 Task: Search for calendar events from yesterday in the current folder.
Action: Mouse moved to (20, 73)
Screenshot: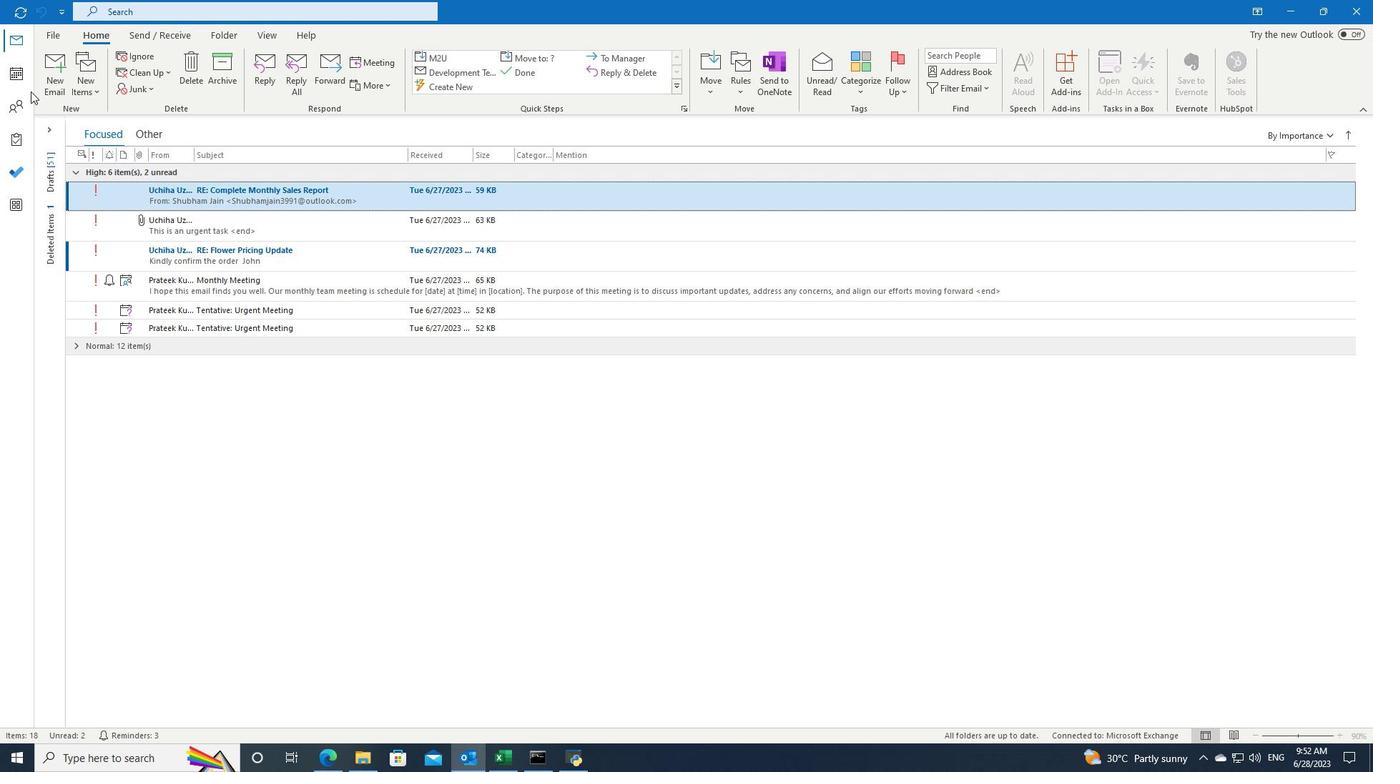 
Action: Mouse pressed left at (20, 73)
Screenshot: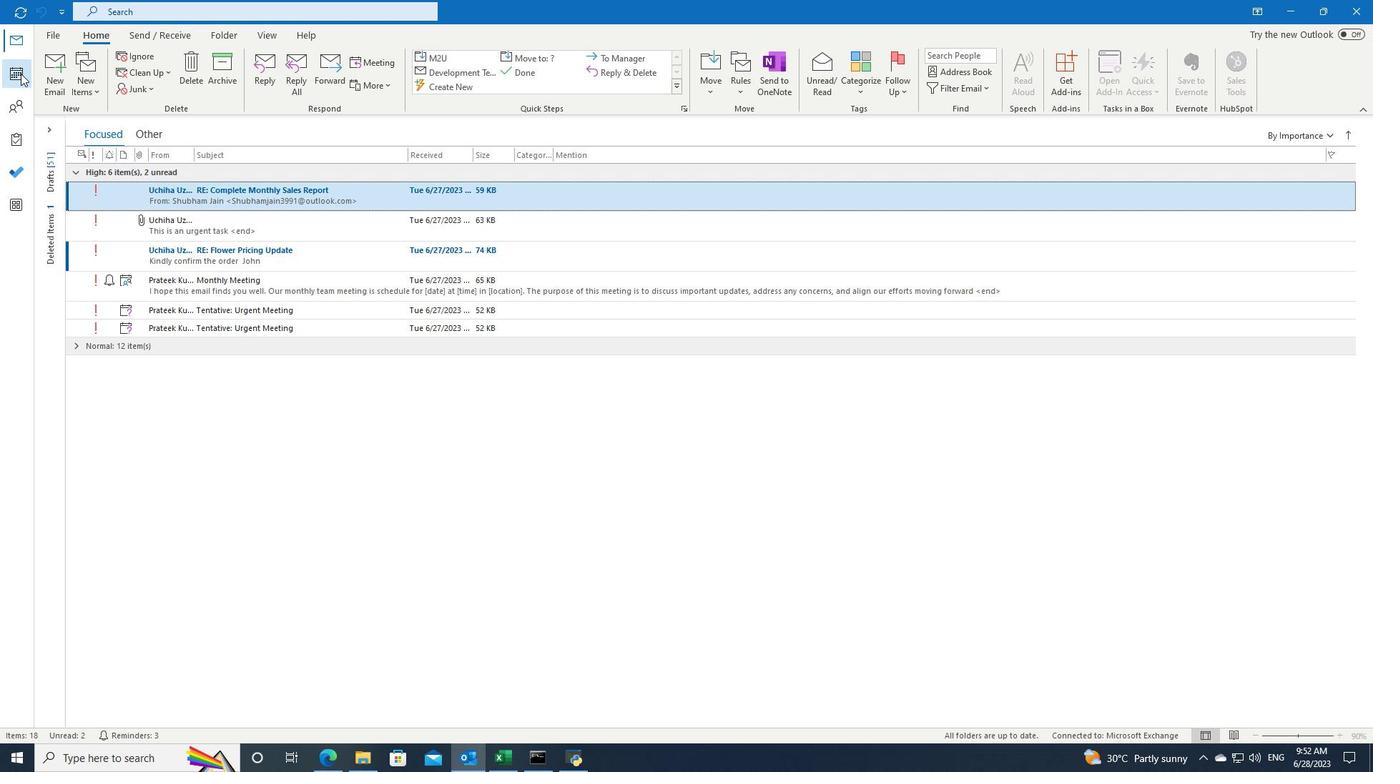 
Action: Mouse moved to (409, 11)
Screenshot: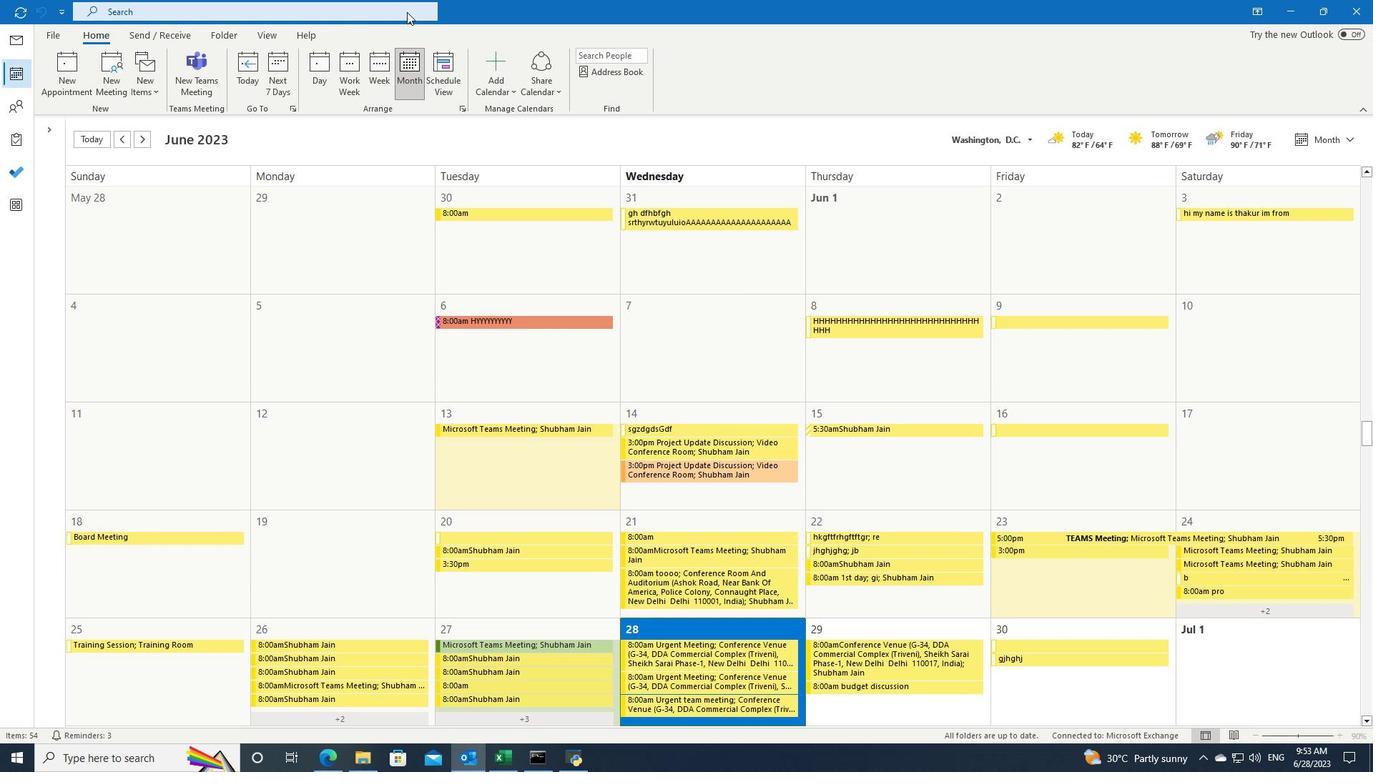 
Action: Mouse pressed left at (409, 11)
Screenshot: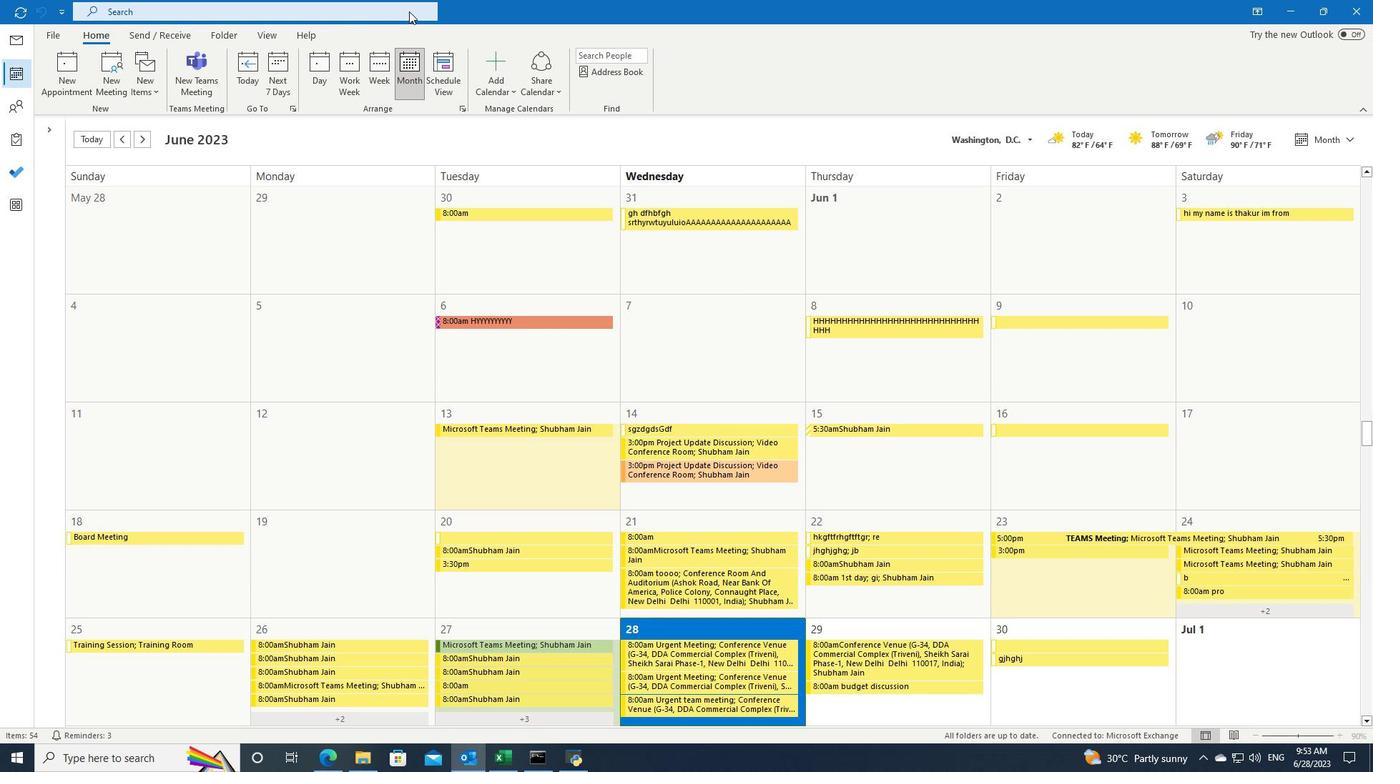 
Action: Mouse moved to (487, 14)
Screenshot: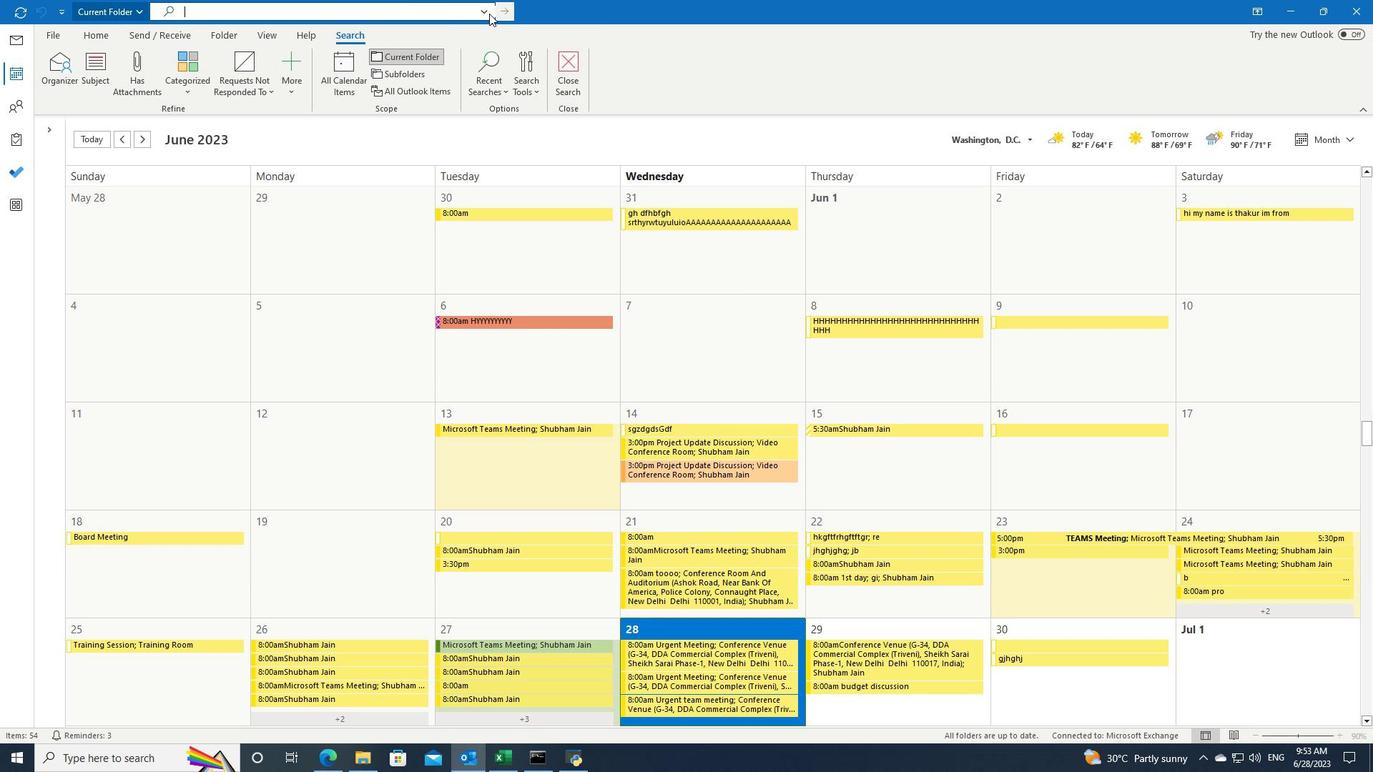 
Action: Mouse pressed left at (487, 14)
Screenshot: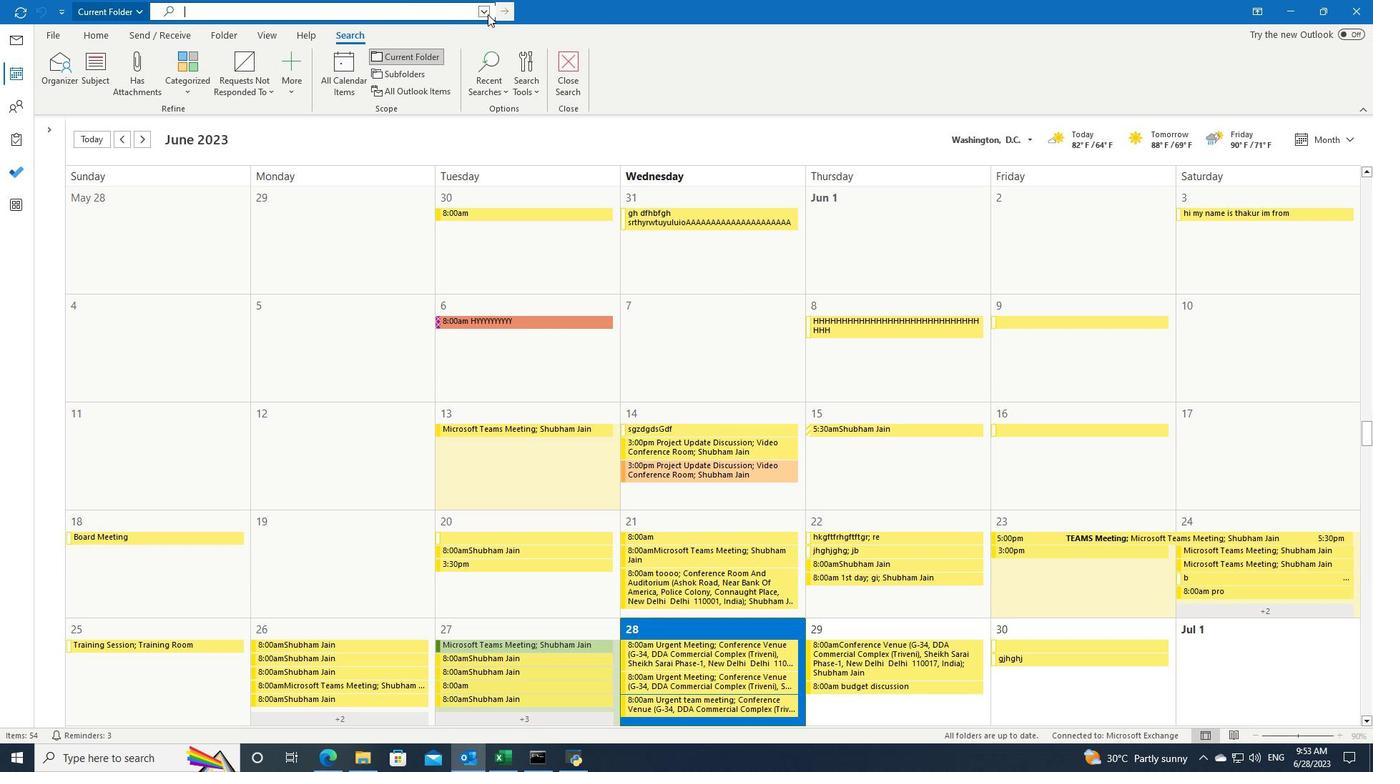 
Action: Mouse moved to (494, 118)
Screenshot: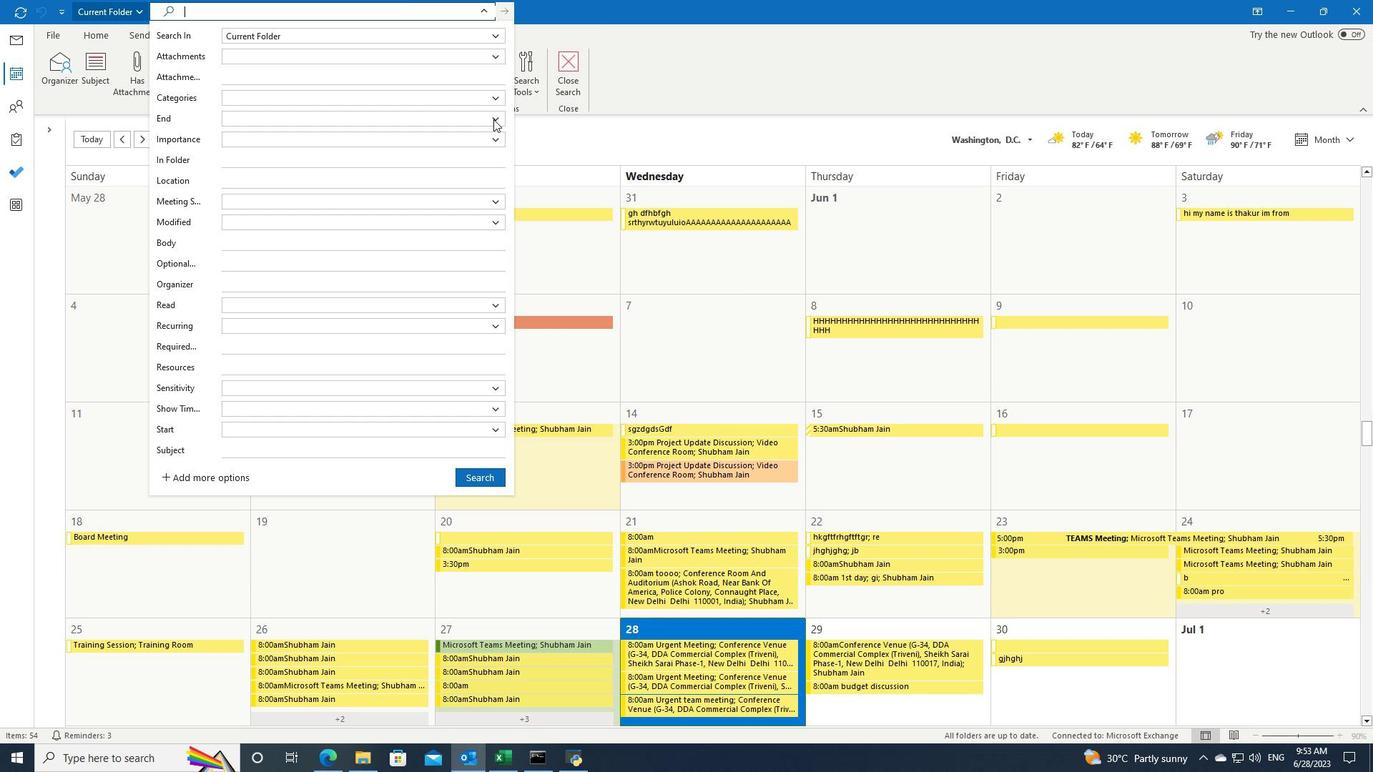 
Action: Mouse pressed left at (494, 118)
Screenshot: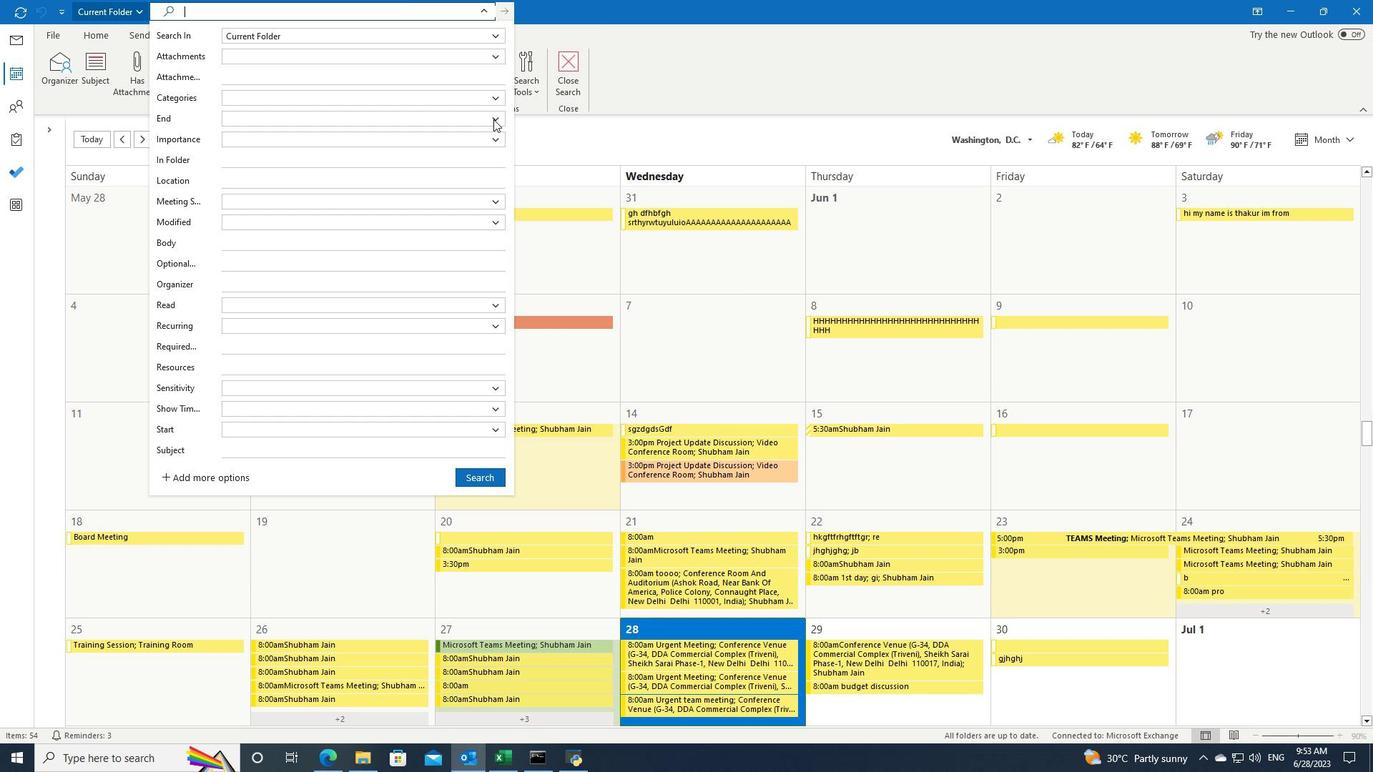 
Action: Mouse moved to (335, 186)
Screenshot: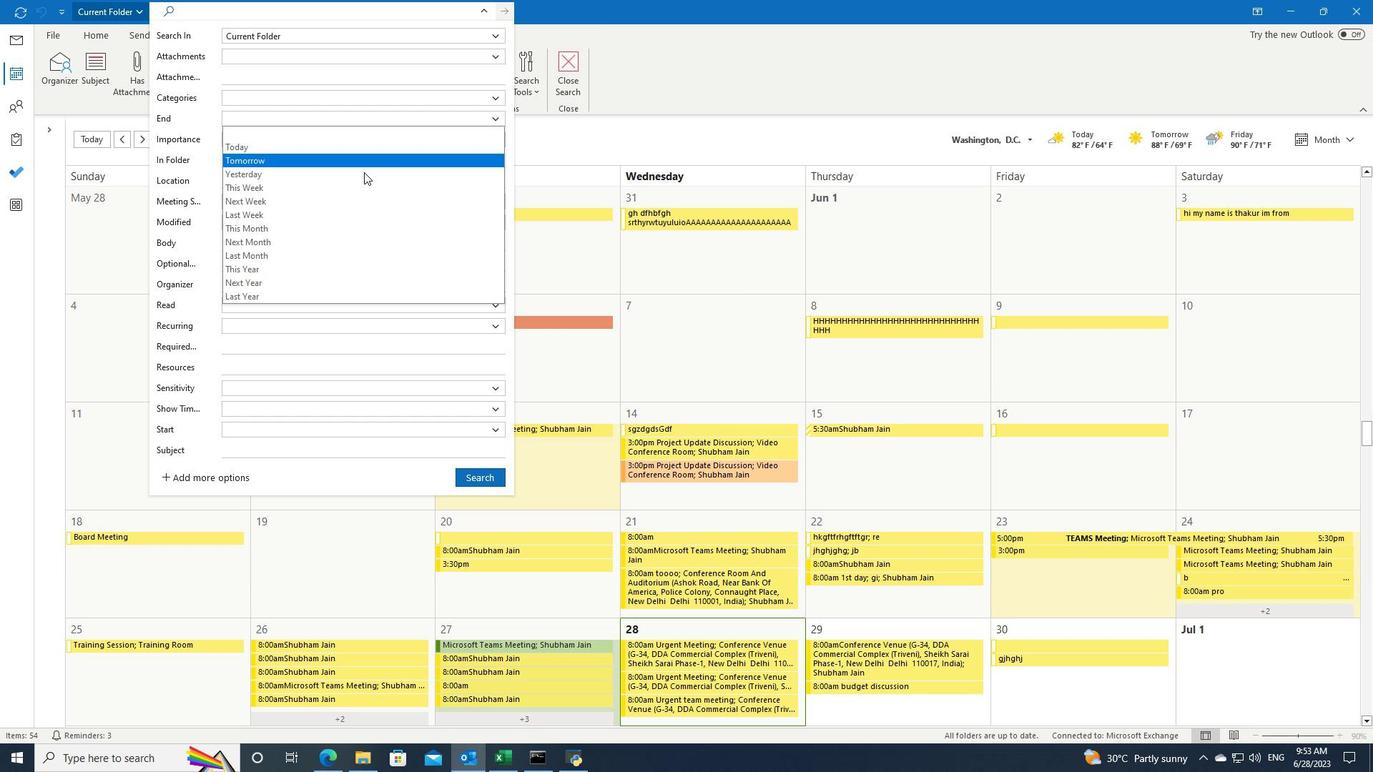 
Action: Mouse pressed left at (335, 186)
Screenshot: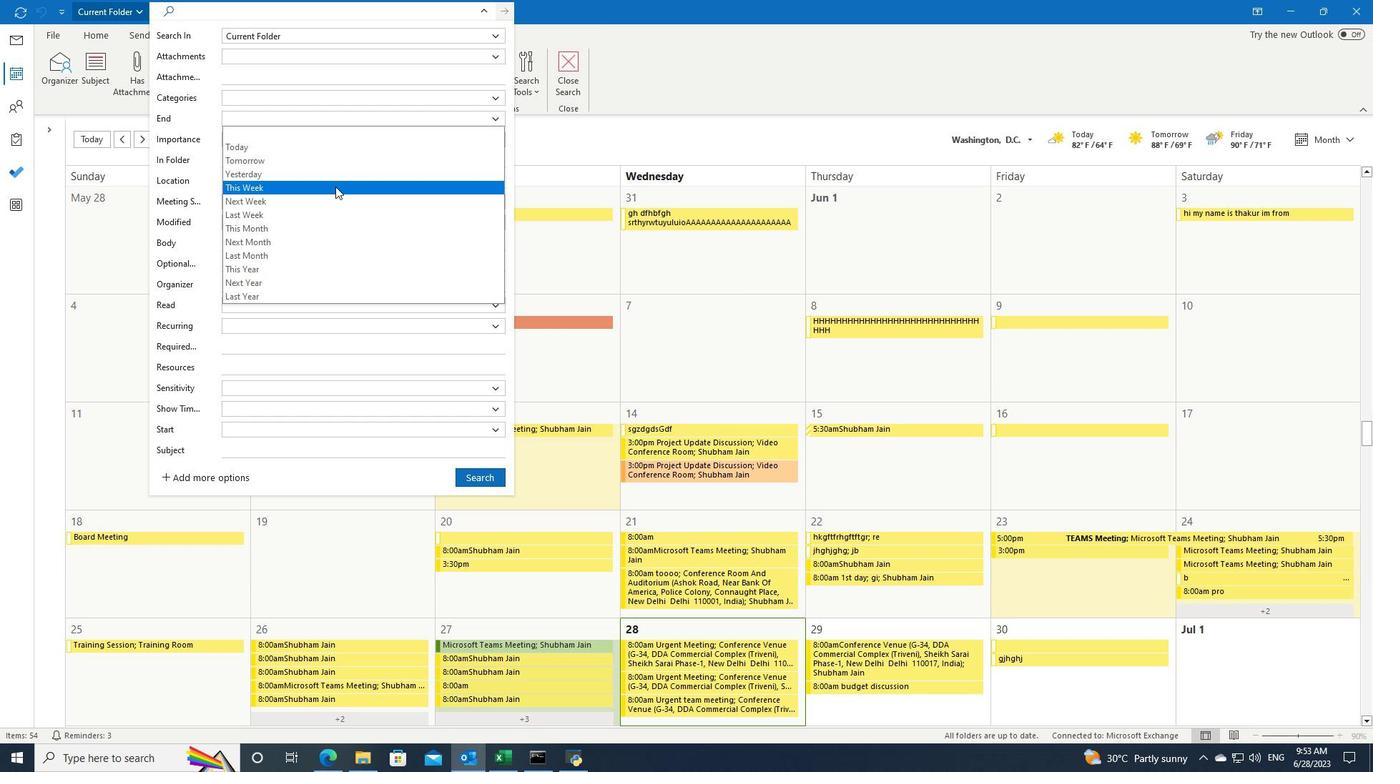 
Action: Mouse moved to (469, 481)
Screenshot: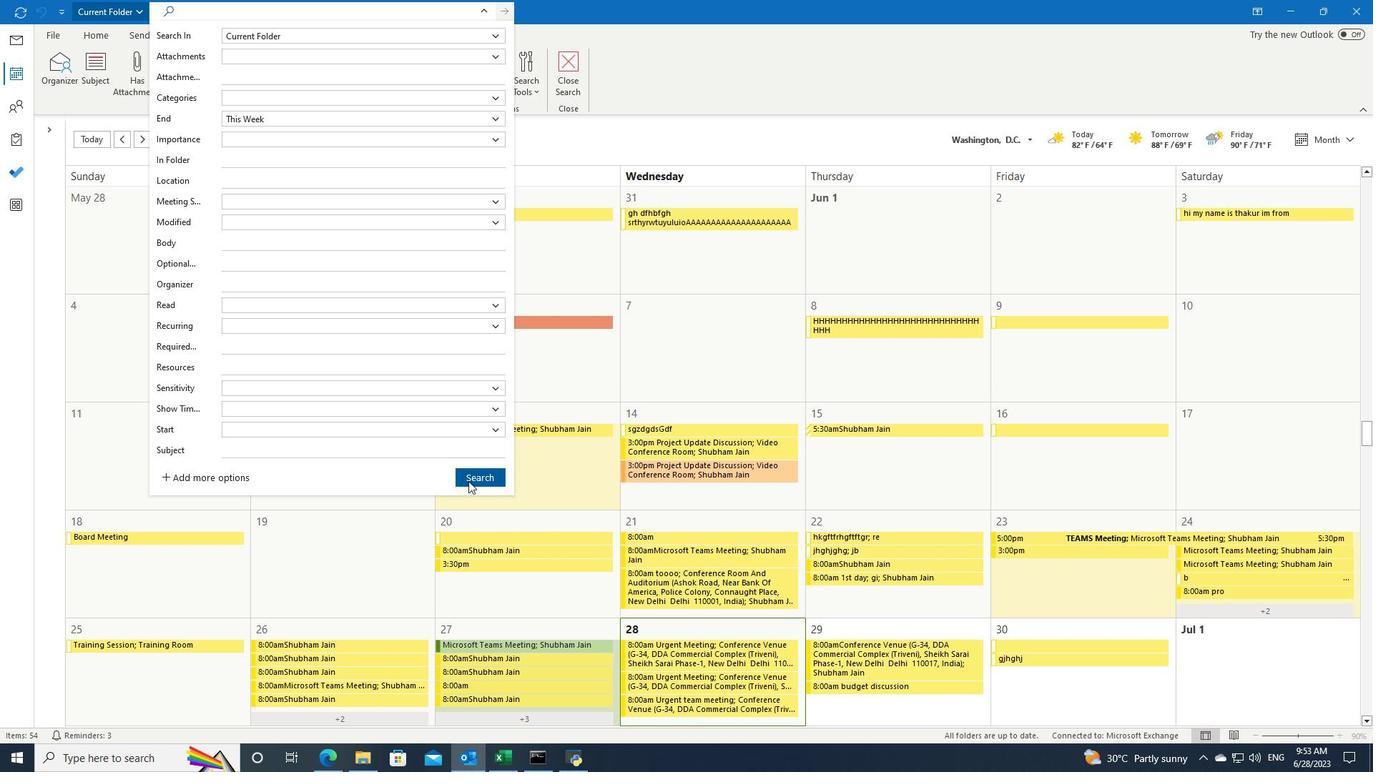 
Action: Mouse pressed left at (469, 481)
Screenshot: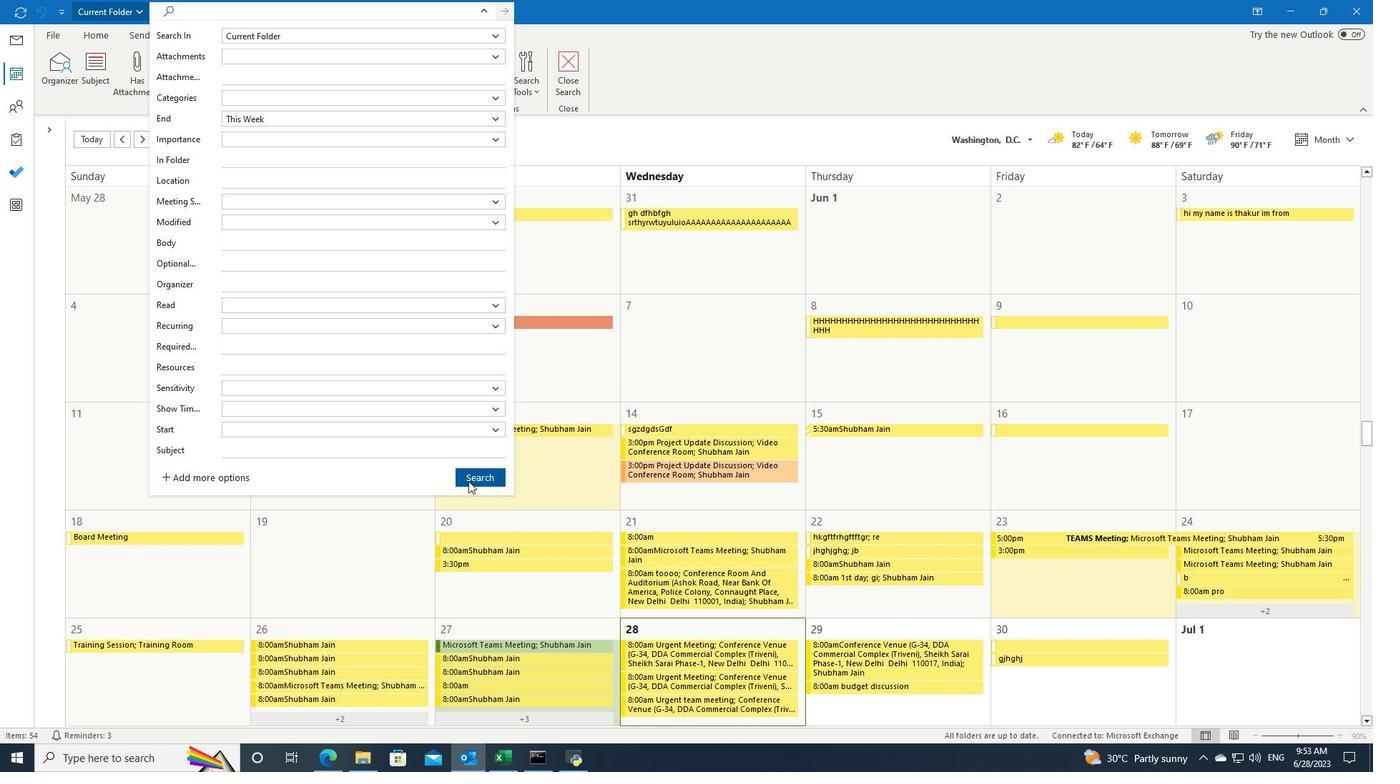 
Action: Mouse moved to (469, 481)
Screenshot: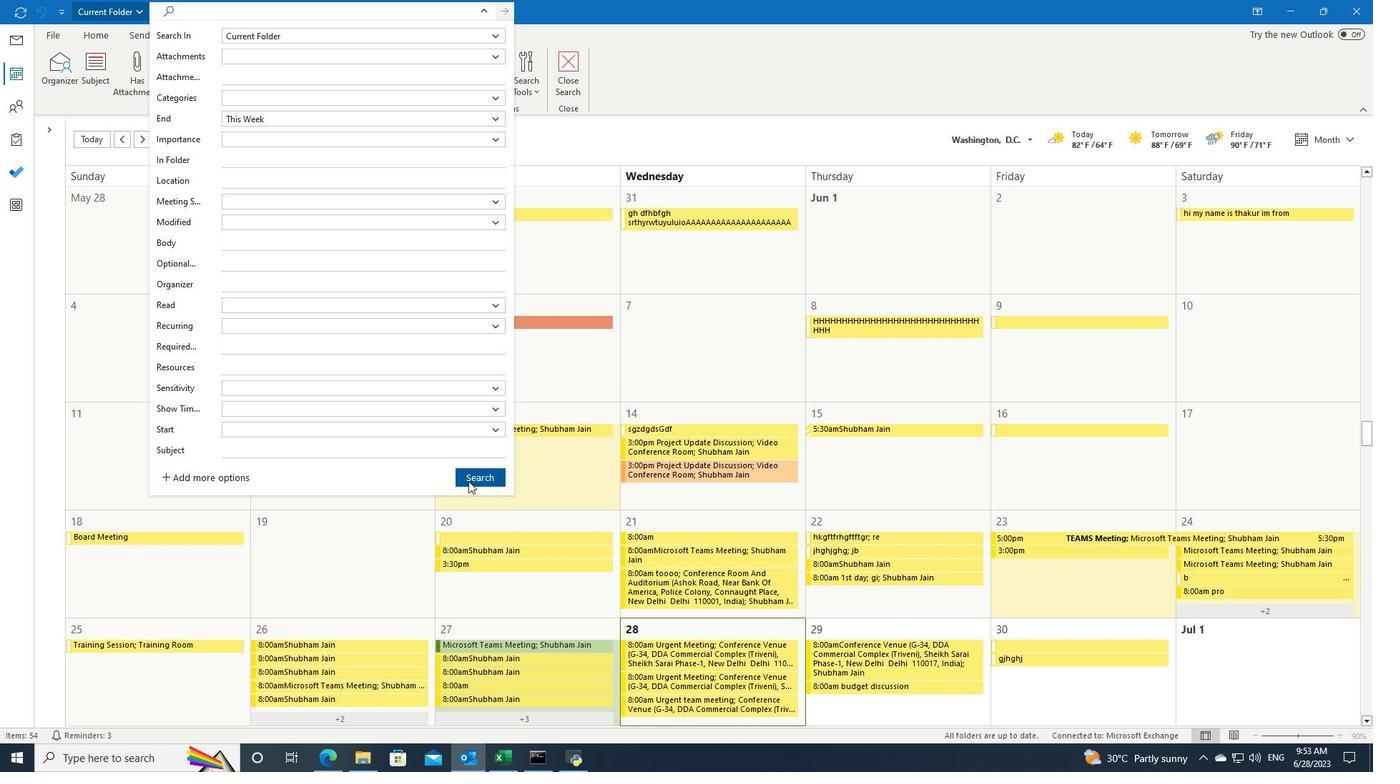 
